 Task: Add Bilinski's Organic Wild Mushrooms With Italian Herbs Chicken Sausage to the cart.
Action: Mouse moved to (21, 118)
Screenshot: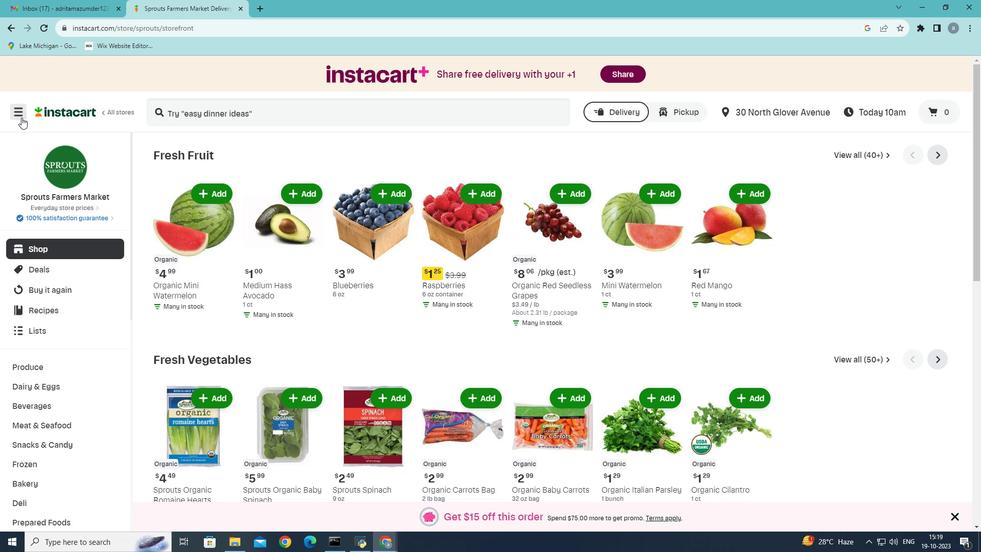 
Action: Mouse pressed left at (21, 118)
Screenshot: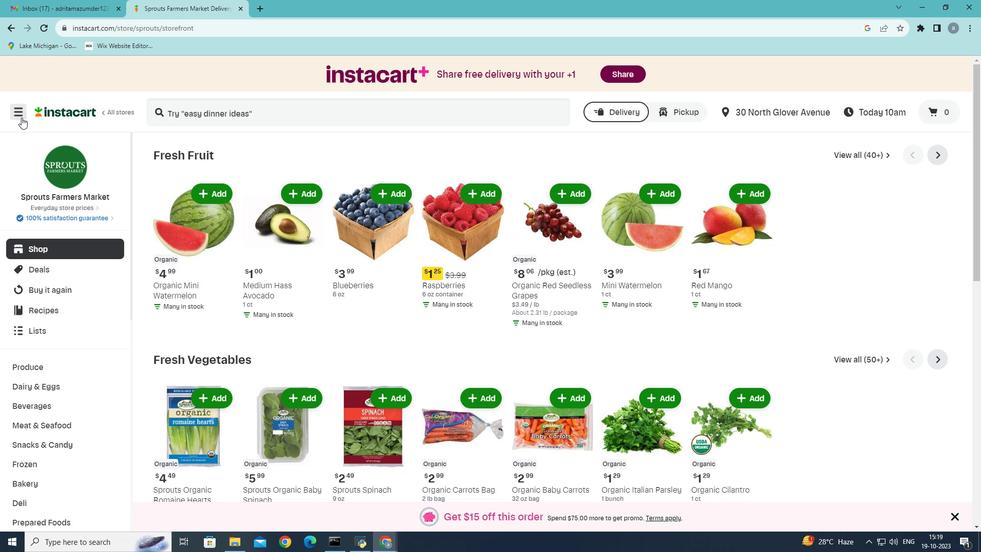 
Action: Mouse moved to (46, 294)
Screenshot: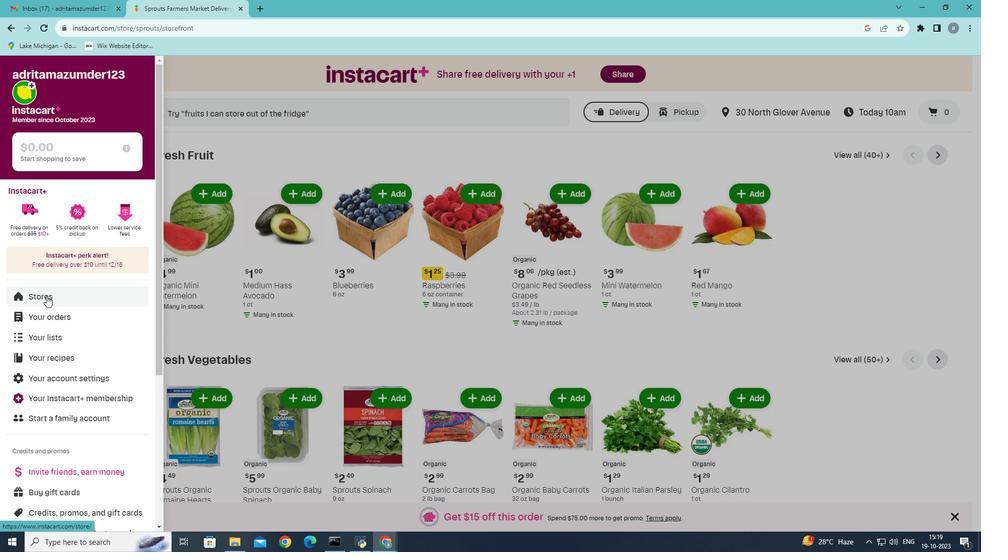 
Action: Mouse pressed left at (46, 294)
Screenshot: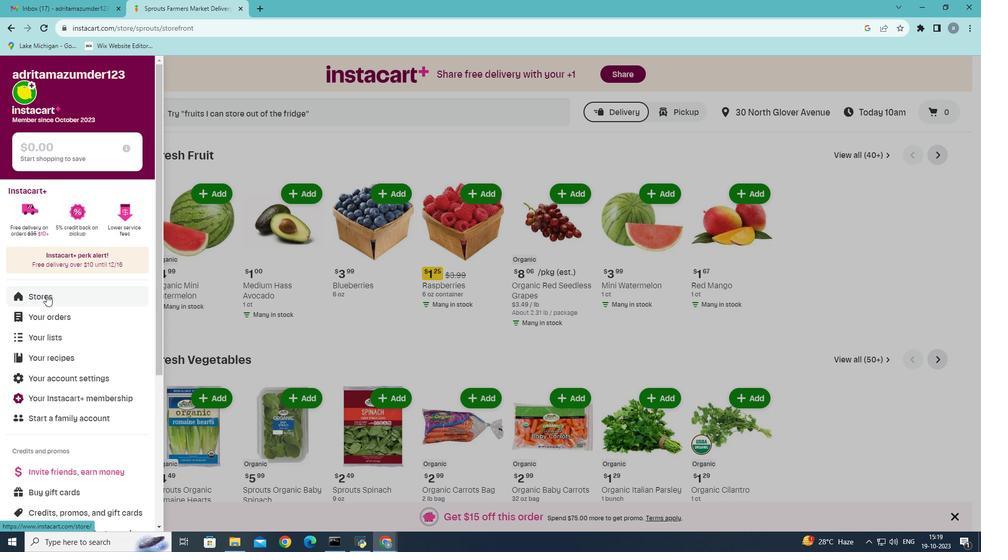 
Action: Mouse moved to (253, 114)
Screenshot: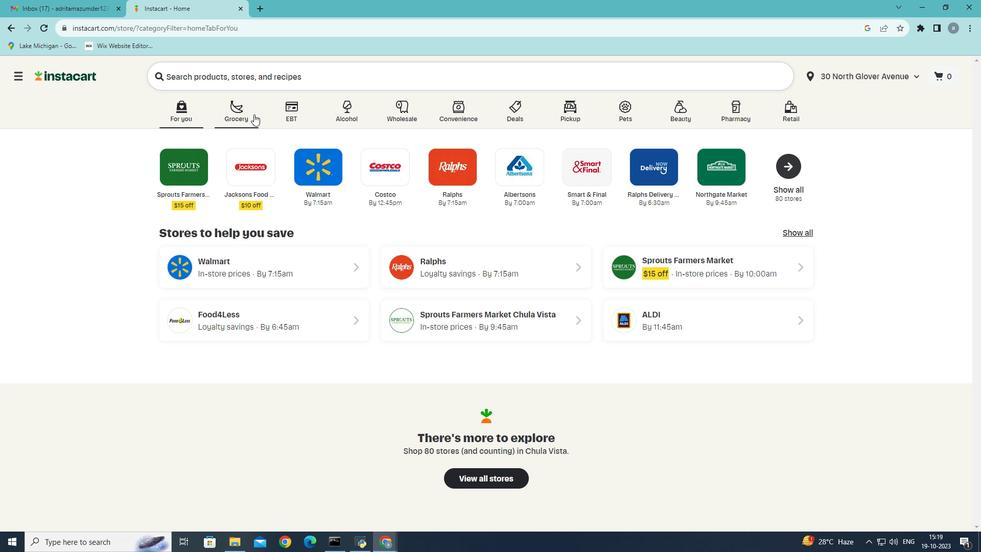 
Action: Mouse pressed left at (253, 114)
Screenshot: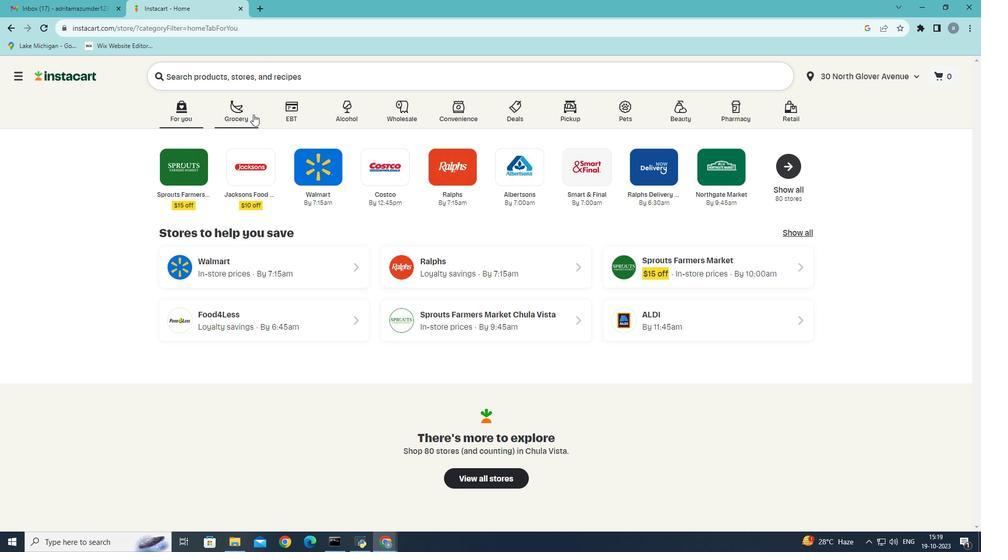 
Action: Mouse moved to (233, 290)
Screenshot: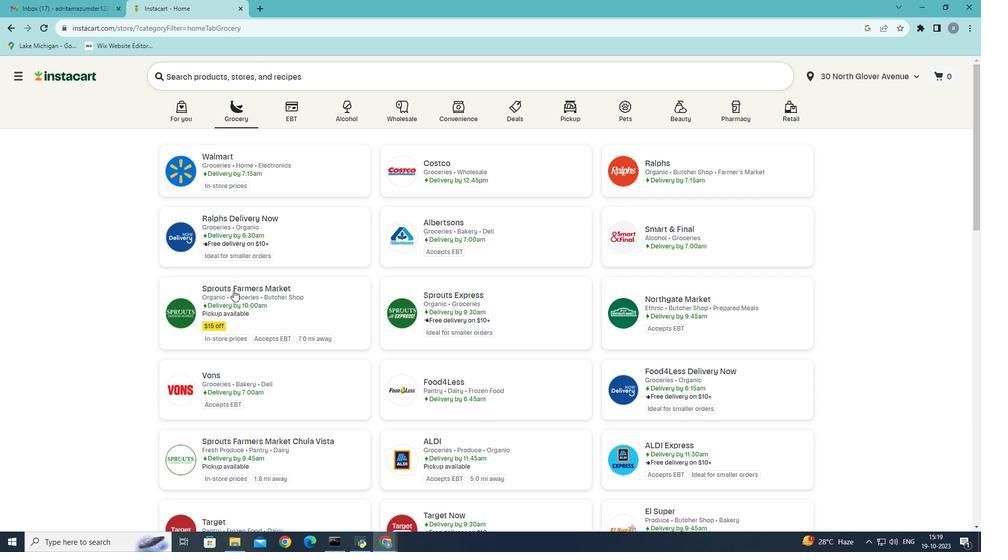 
Action: Mouse pressed left at (233, 290)
Screenshot: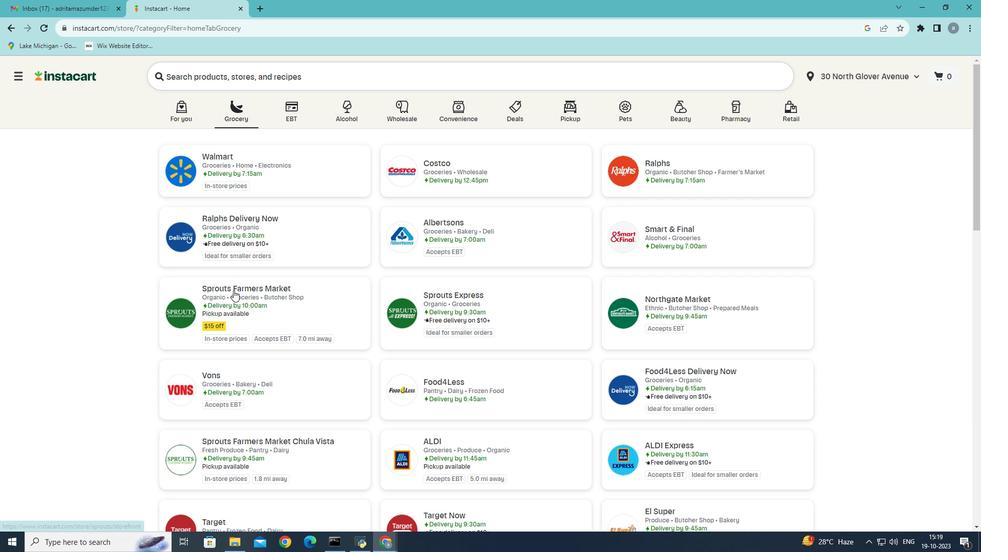 
Action: Mouse moved to (37, 425)
Screenshot: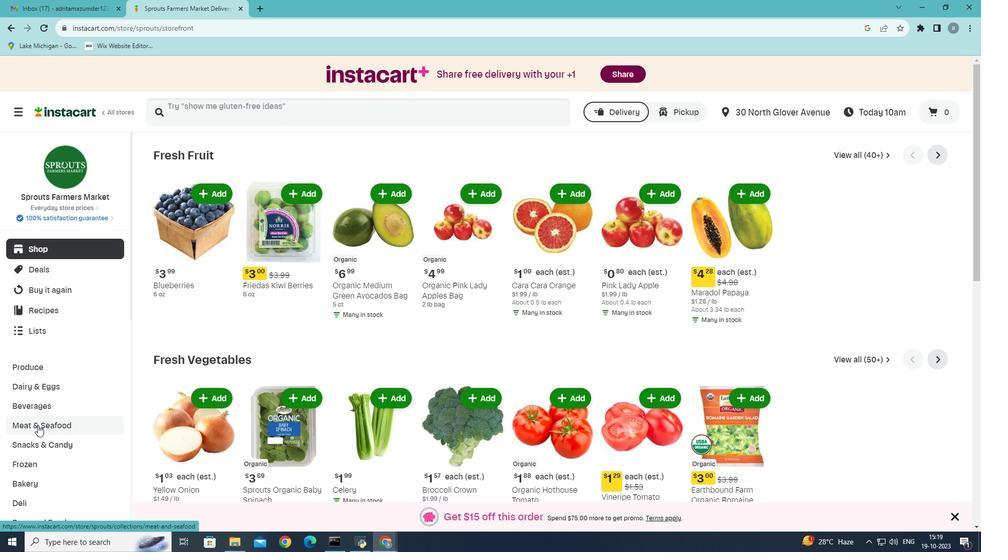 
Action: Mouse pressed left at (37, 425)
Screenshot: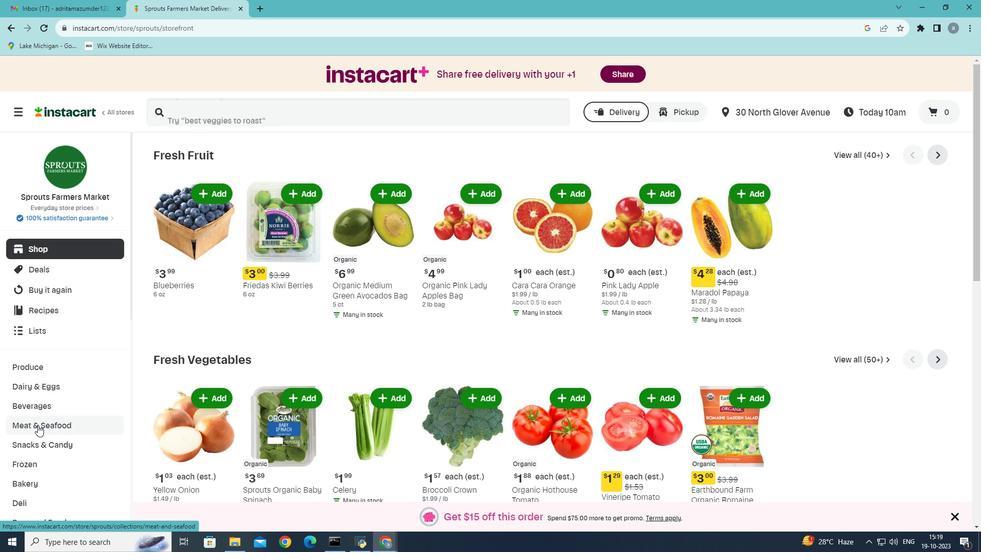 
Action: Mouse moved to (508, 175)
Screenshot: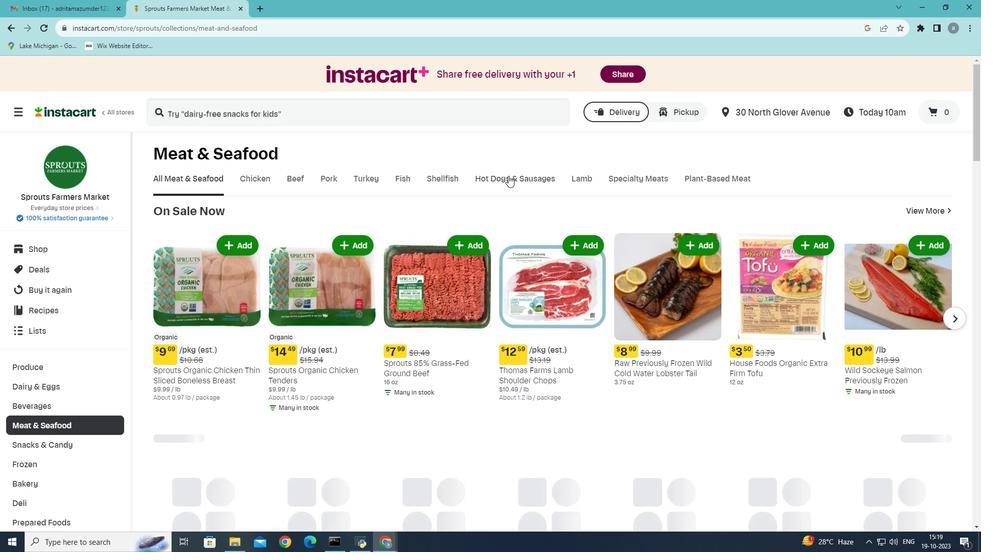 
Action: Mouse pressed left at (508, 175)
Screenshot: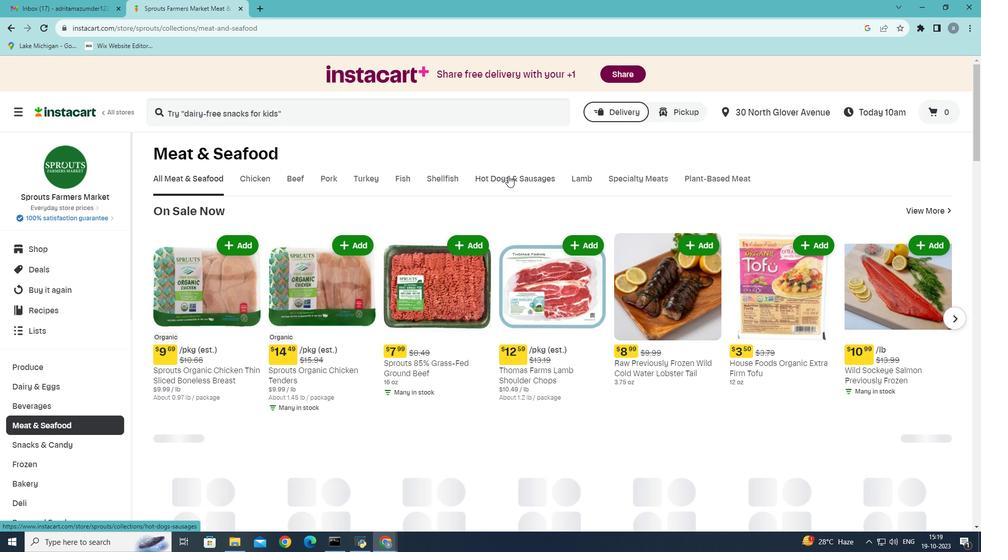 
Action: Mouse moved to (480, 266)
Screenshot: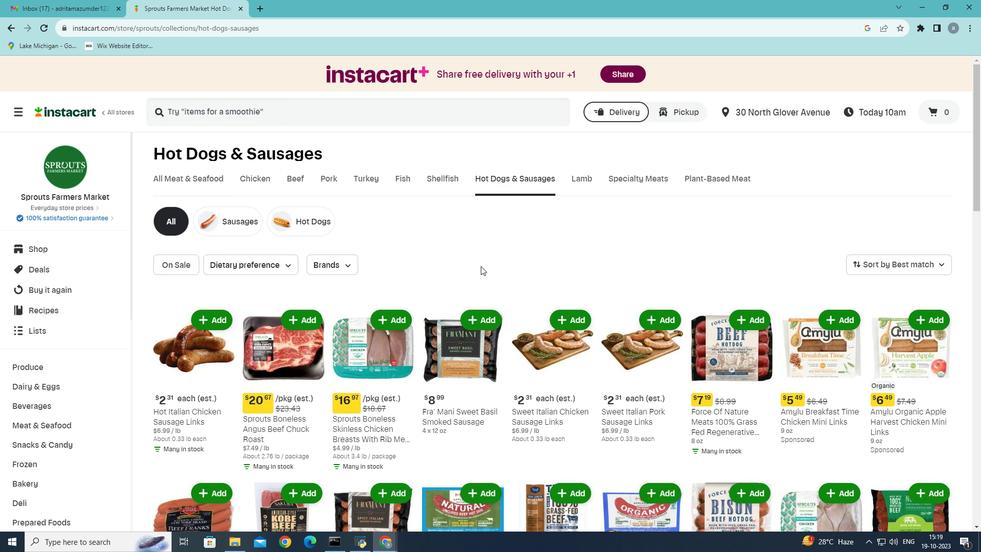 
Action: Mouse scrolled (480, 265) with delta (0, 0)
Screenshot: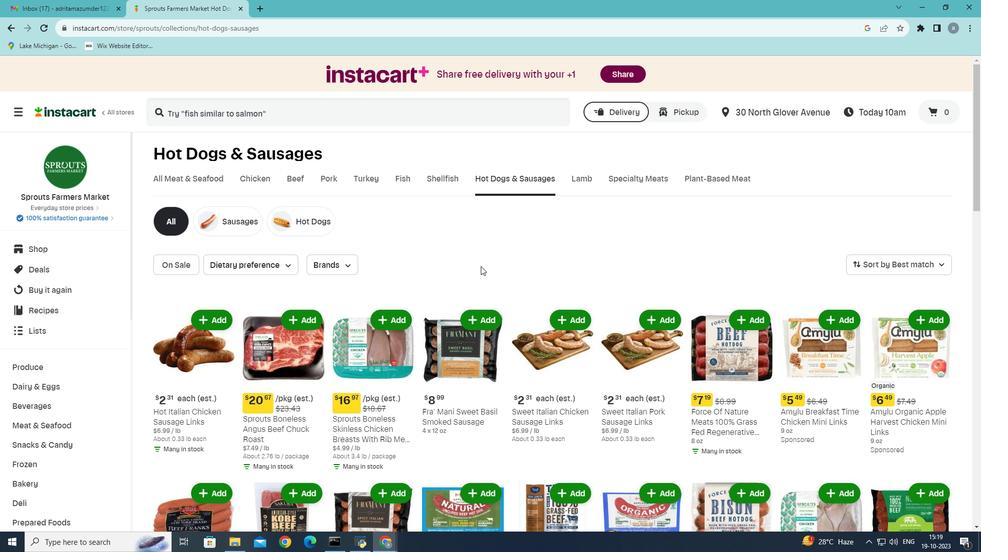 
Action: Mouse moved to (242, 199)
Screenshot: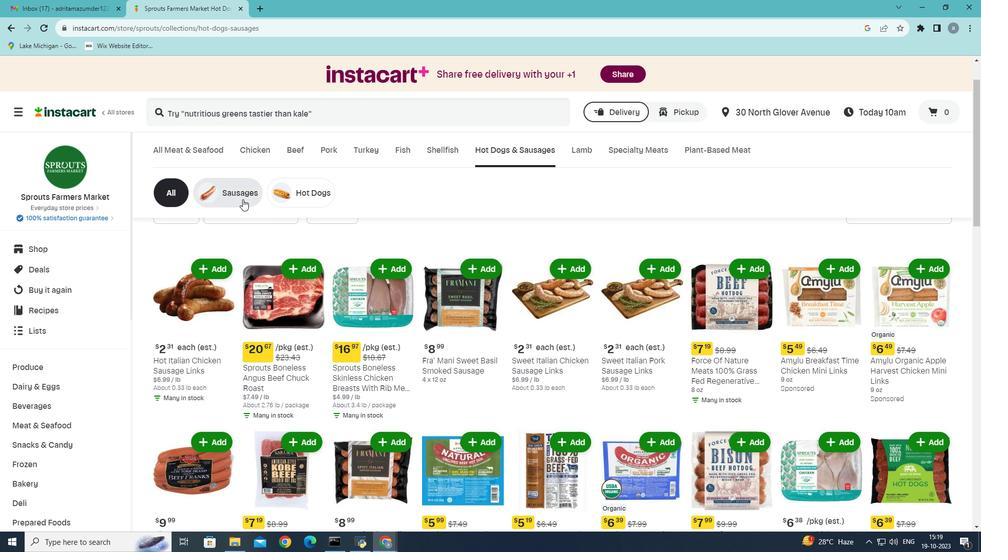 
Action: Mouse pressed left at (242, 199)
Screenshot: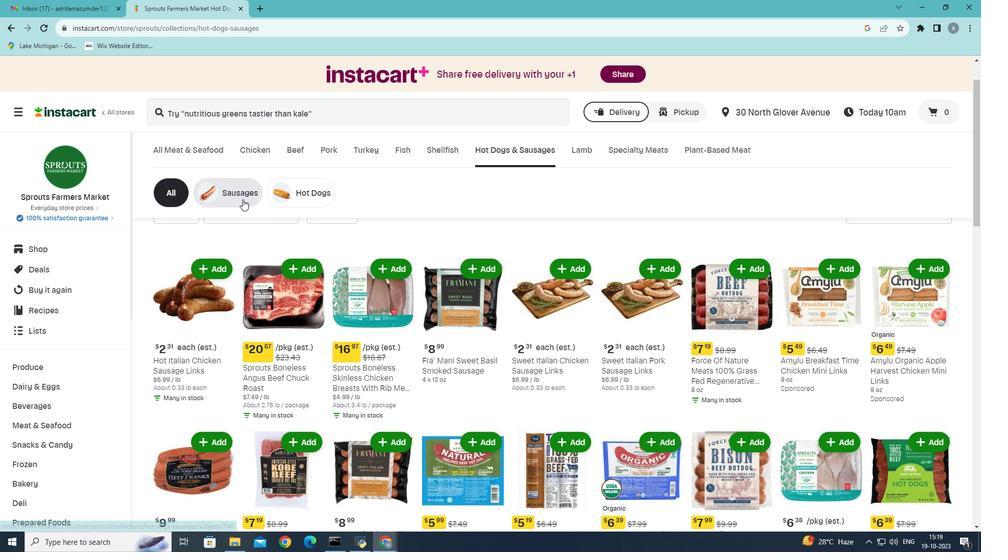 
Action: Mouse moved to (441, 290)
Screenshot: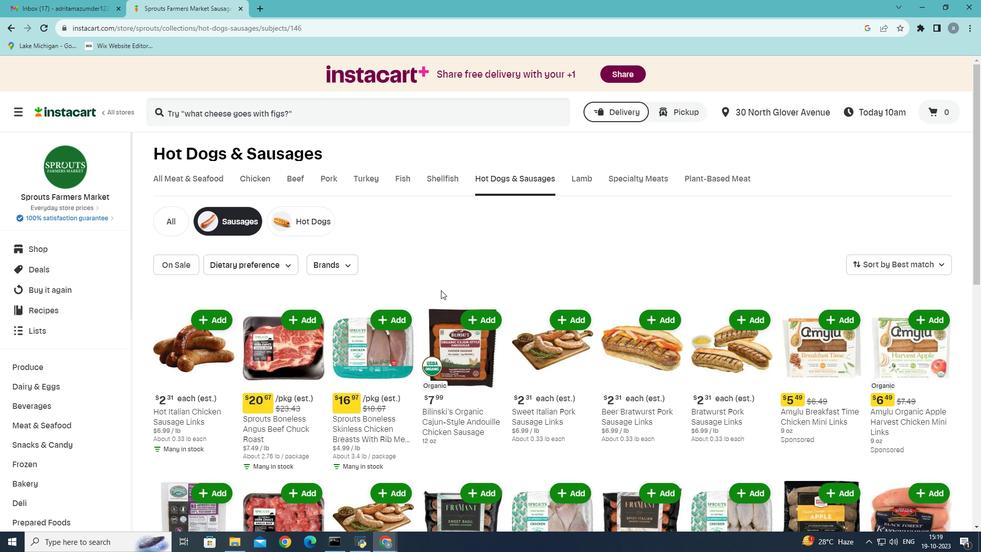 
Action: Mouse scrolled (441, 289) with delta (0, 0)
Screenshot: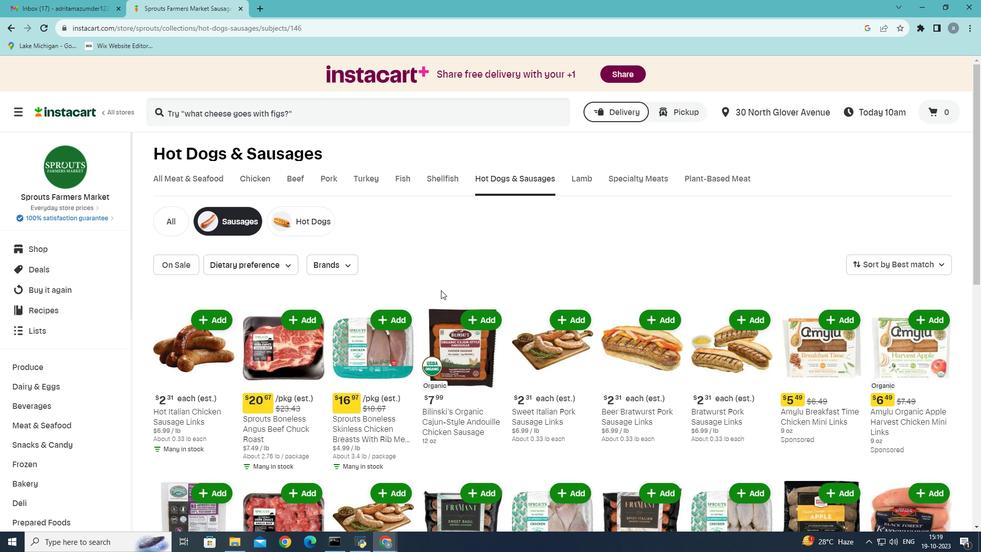 
Action: Mouse moved to (457, 313)
Screenshot: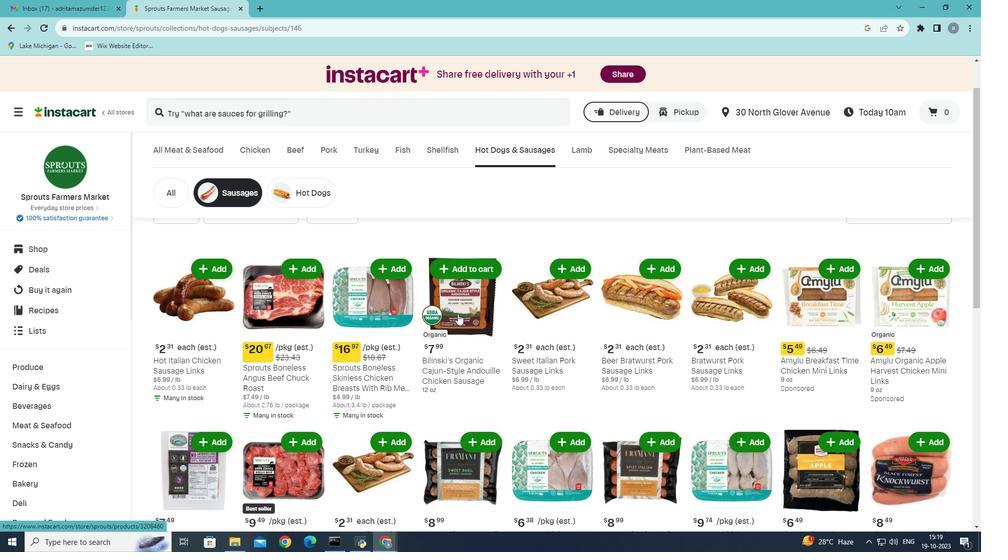 
Action: Mouse scrolled (457, 313) with delta (0, 0)
Screenshot: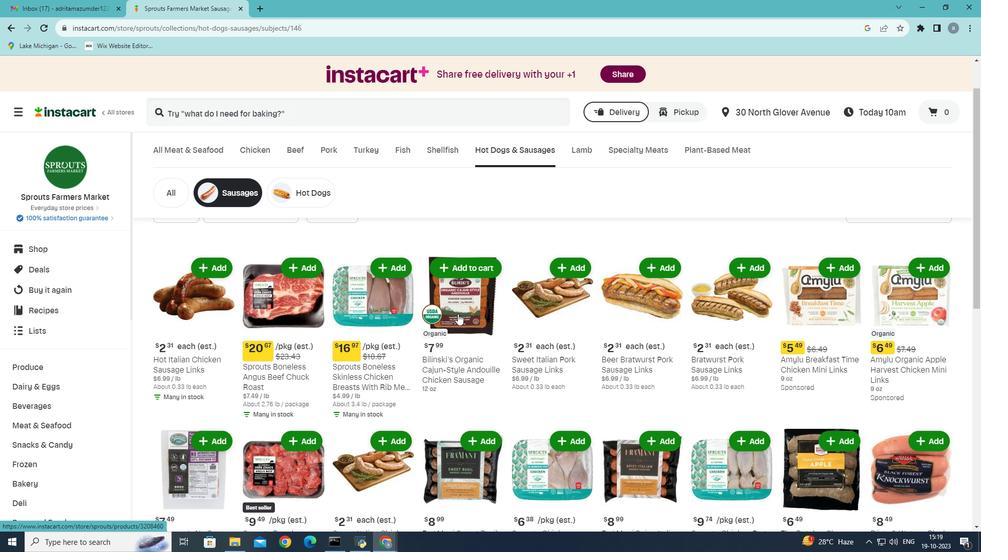 
Action: Mouse moved to (458, 314)
Screenshot: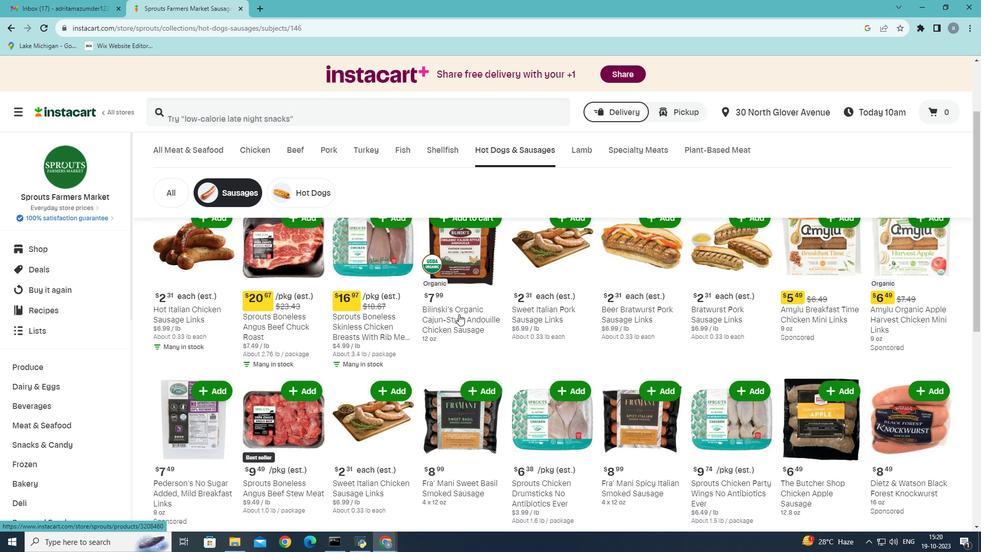
Action: Mouse scrolled (458, 313) with delta (0, 0)
Screenshot: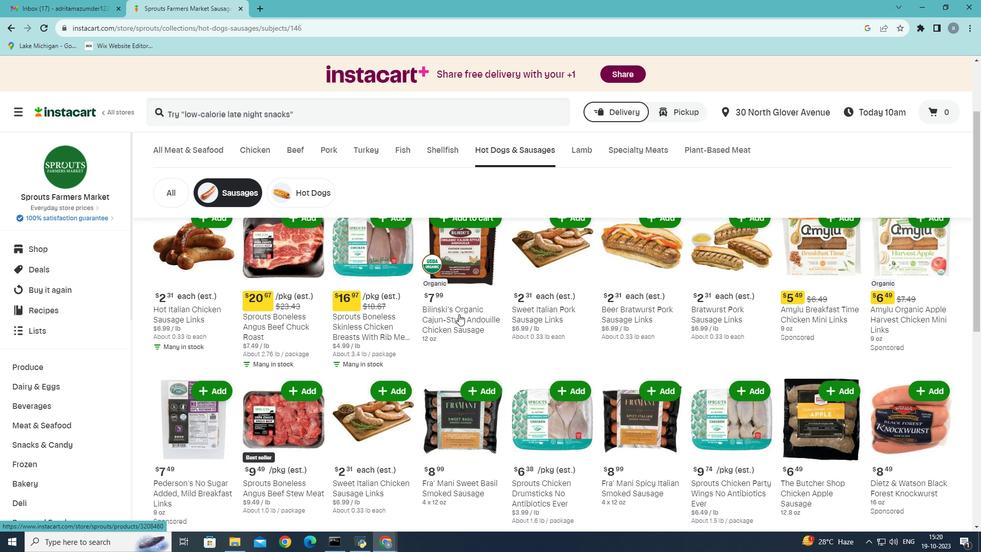 
Action: Mouse moved to (460, 313)
Screenshot: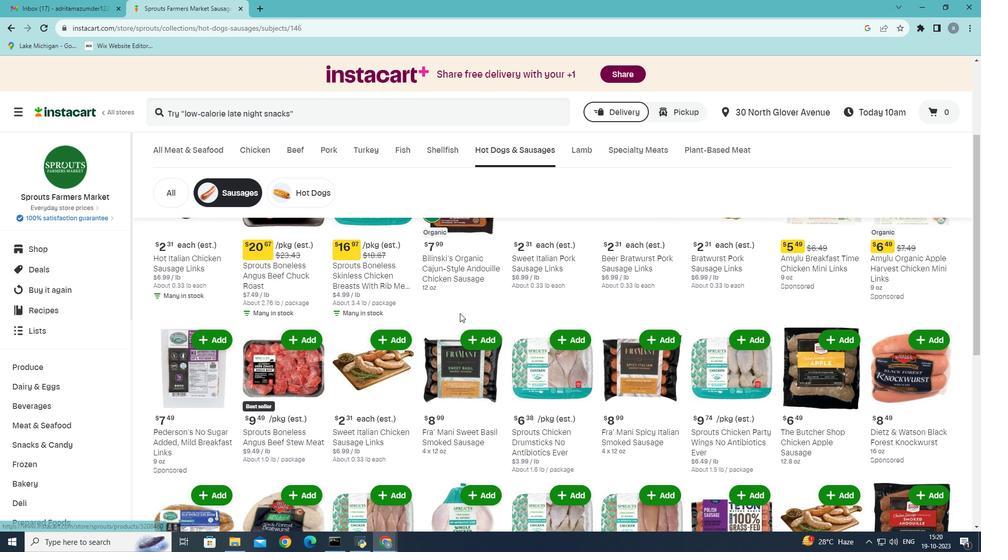 
Action: Mouse scrolled (460, 312) with delta (0, 0)
Screenshot: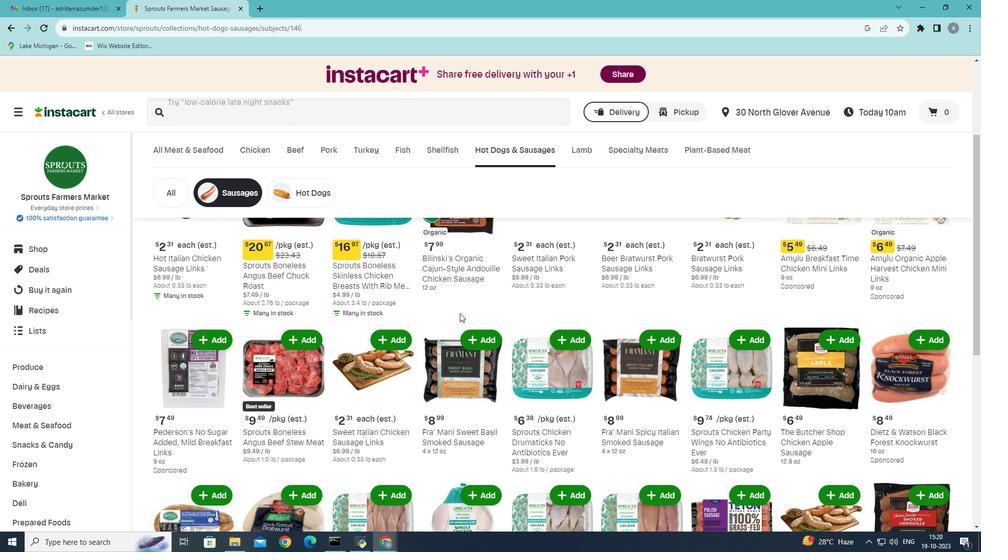 
Action: Mouse scrolled (460, 312) with delta (0, 0)
Screenshot: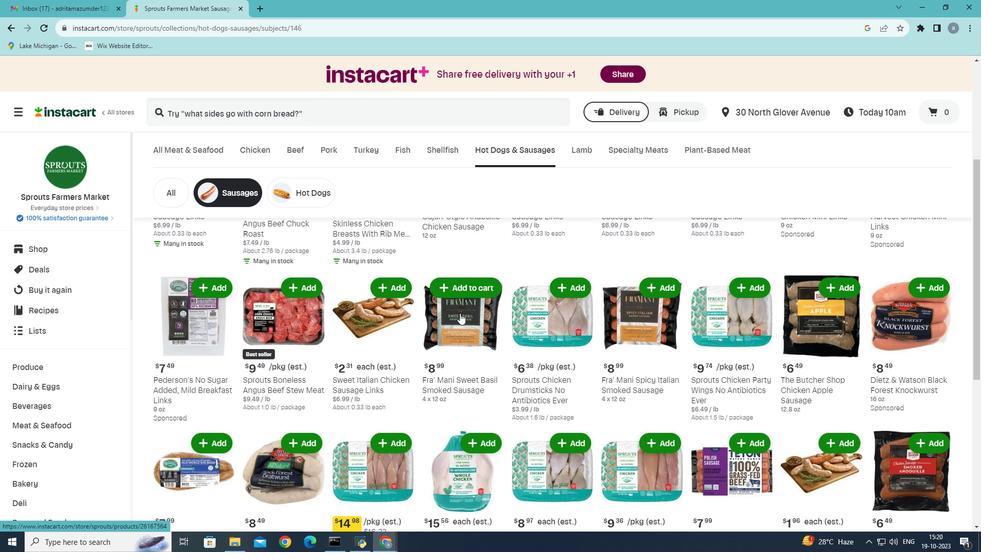 
Action: Mouse scrolled (460, 312) with delta (0, 0)
Screenshot: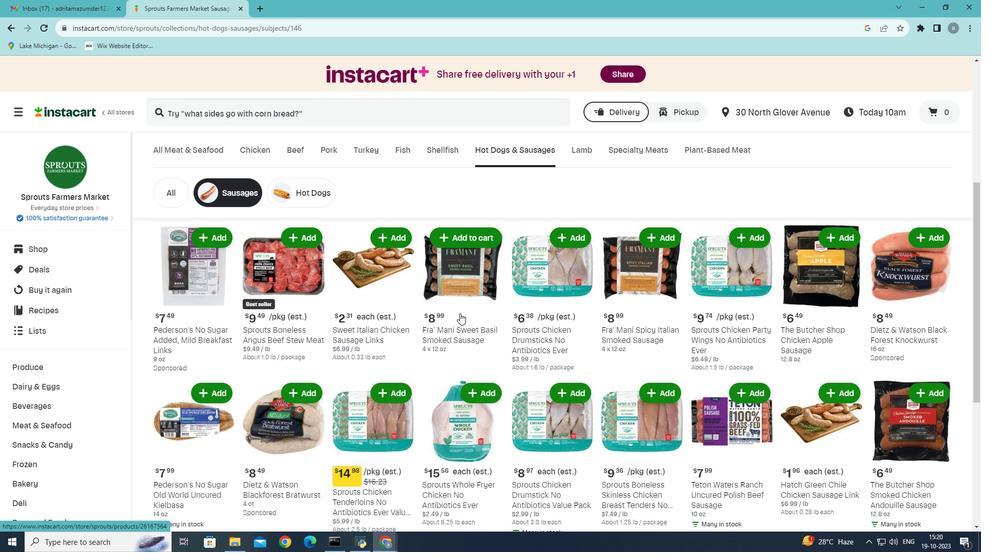 
Action: Mouse scrolled (460, 312) with delta (0, 0)
Screenshot: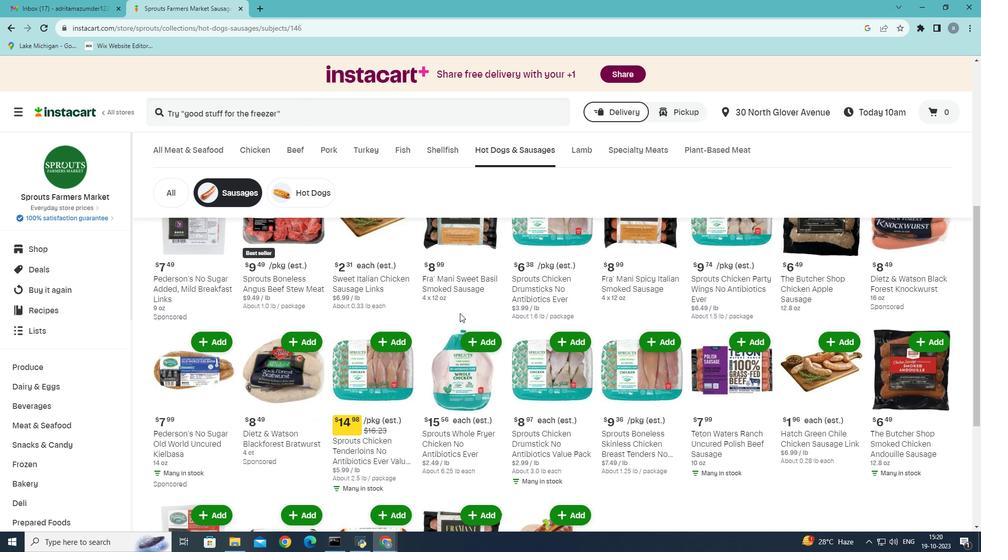 
Action: Mouse scrolled (460, 312) with delta (0, 0)
Screenshot: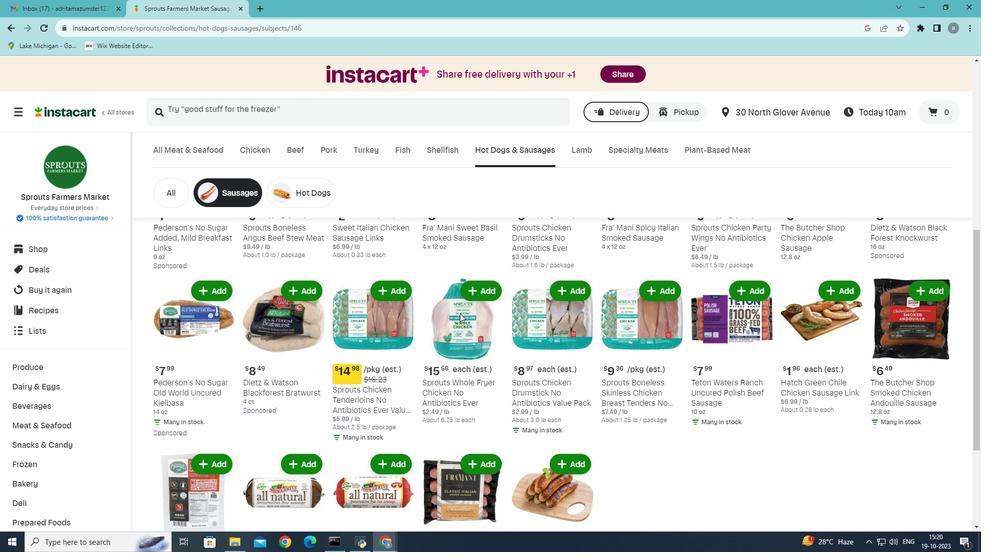 
Action: Mouse scrolled (460, 312) with delta (0, 0)
Screenshot: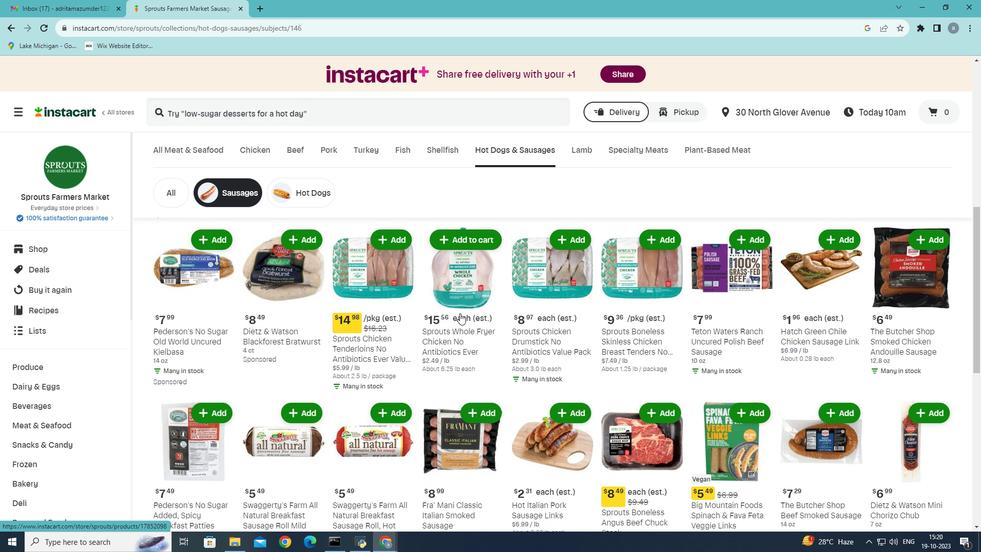 
Action: Mouse moved to (461, 312)
Screenshot: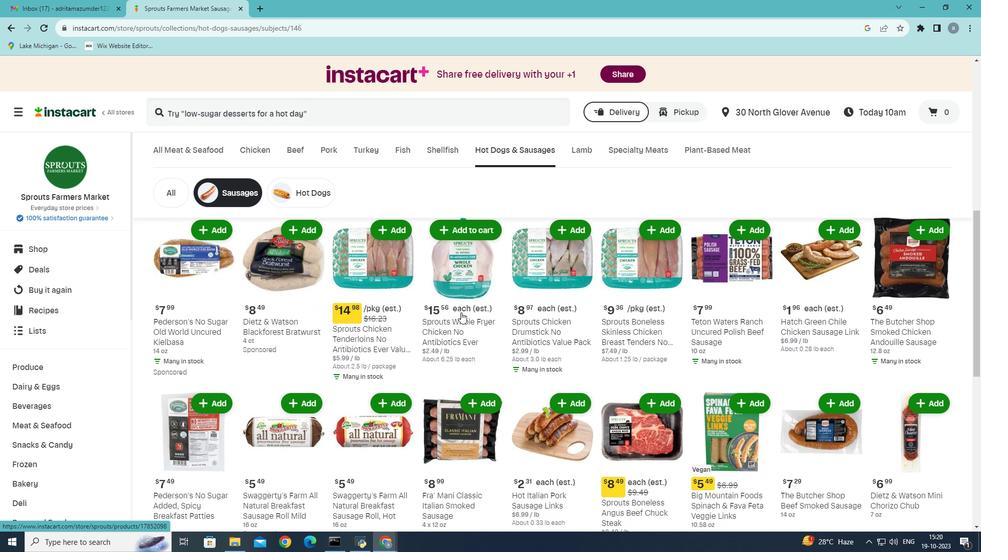 
Action: Mouse scrolled (461, 311) with delta (0, 0)
Screenshot: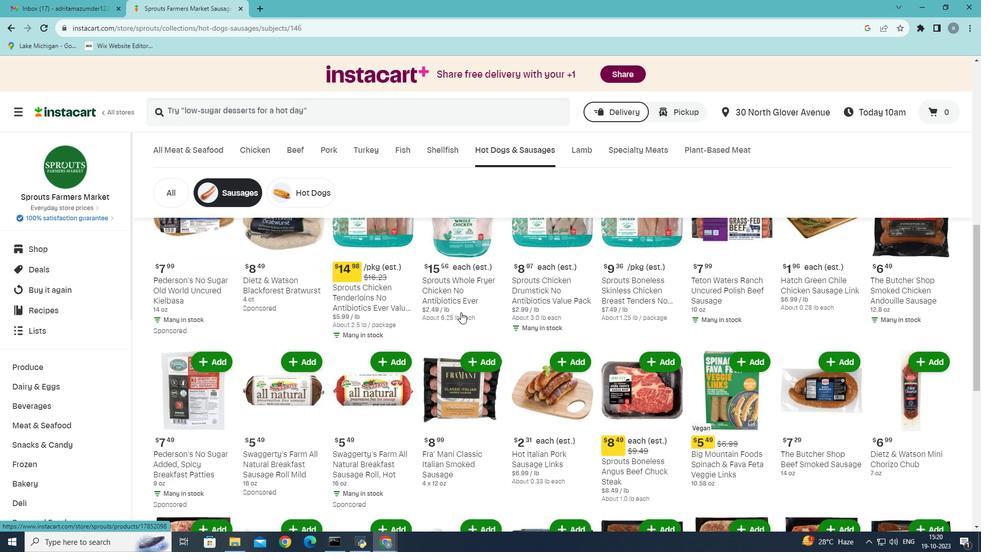 
Action: Mouse scrolled (461, 311) with delta (0, 0)
Screenshot: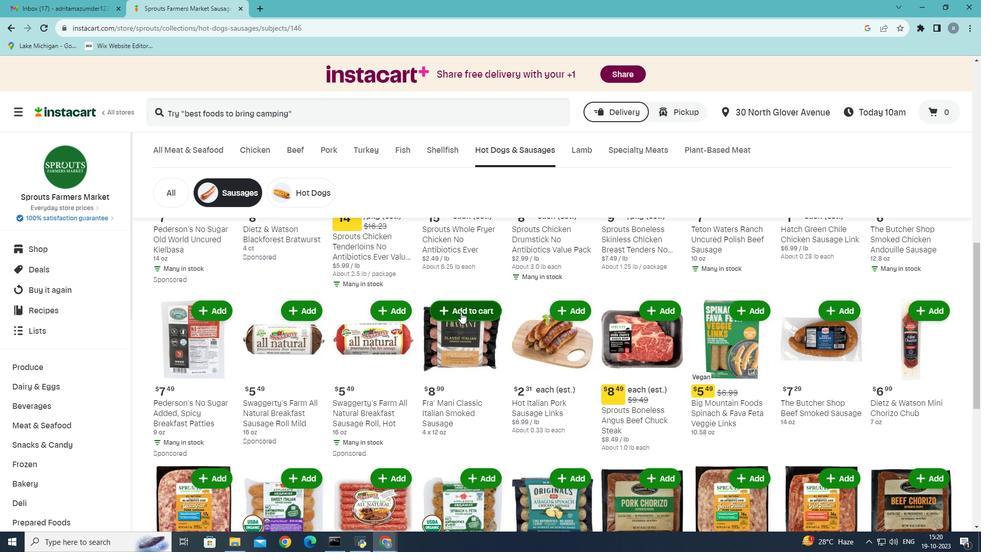 
Action: Mouse scrolled (461, 311) with delta (0, 0)
Screenshot: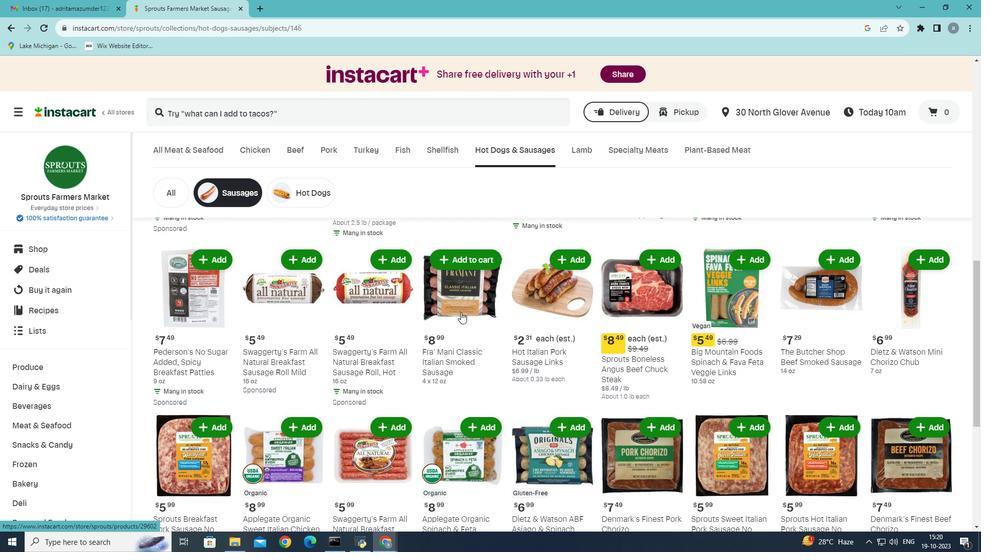 
Action: Mouse scrolled (461, 311) with delta (0, 0)
Screenshot: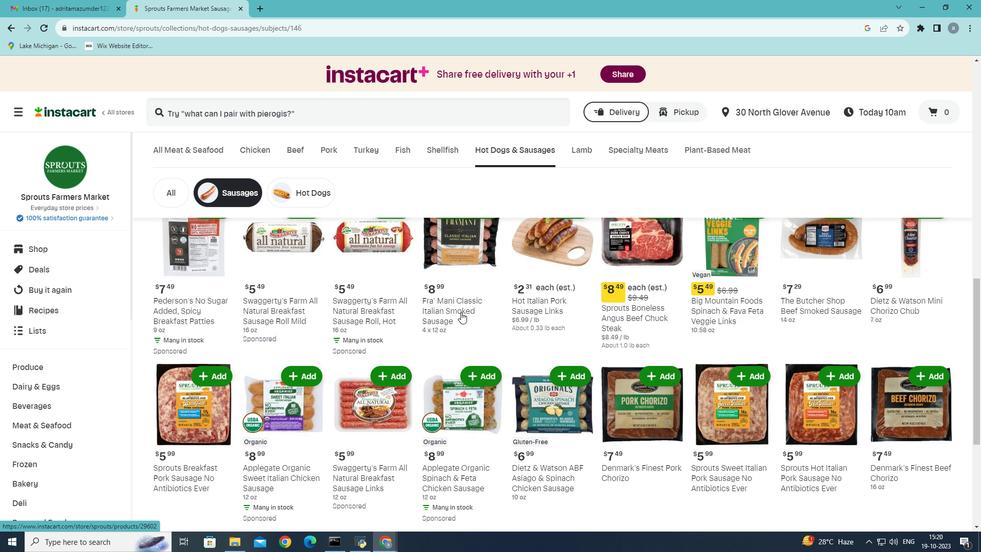 
Action: Mouse scrolled (461, 311) with delta (0, 0)
Screenshot: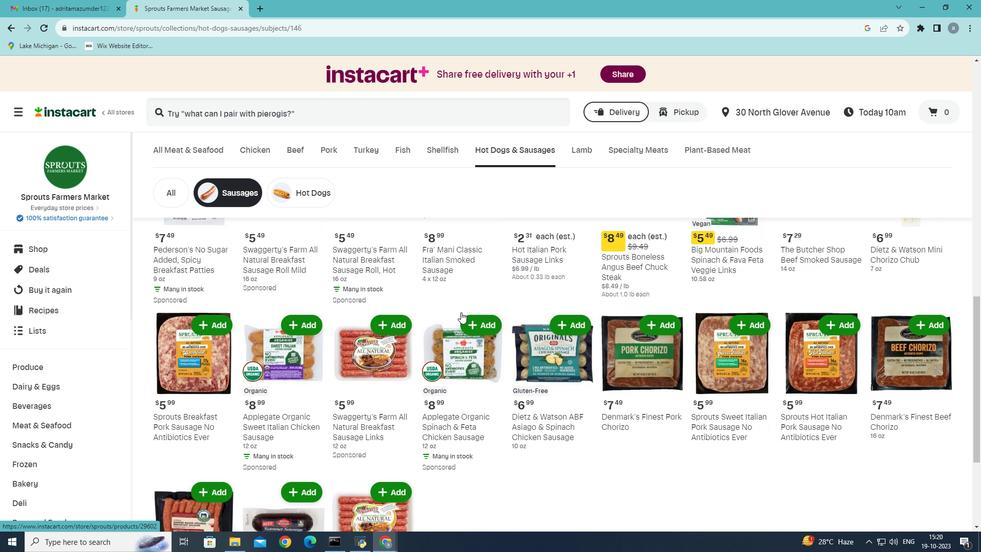 
Action: Mouse scrolled (461, 311) with delta (0, 0)
Screenshot: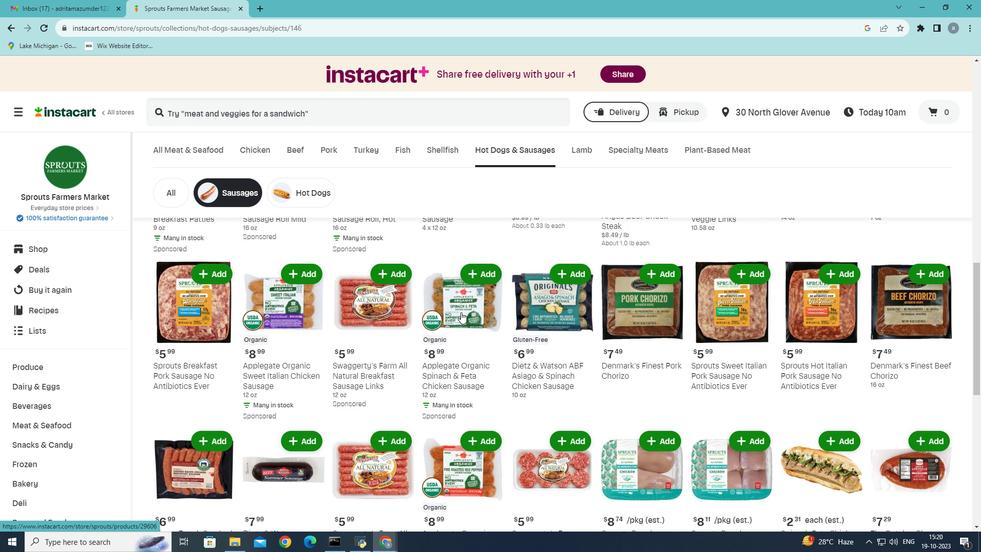 
Action: Mouse scrolled (461, 311) with delta (0, 0)
Screenshot: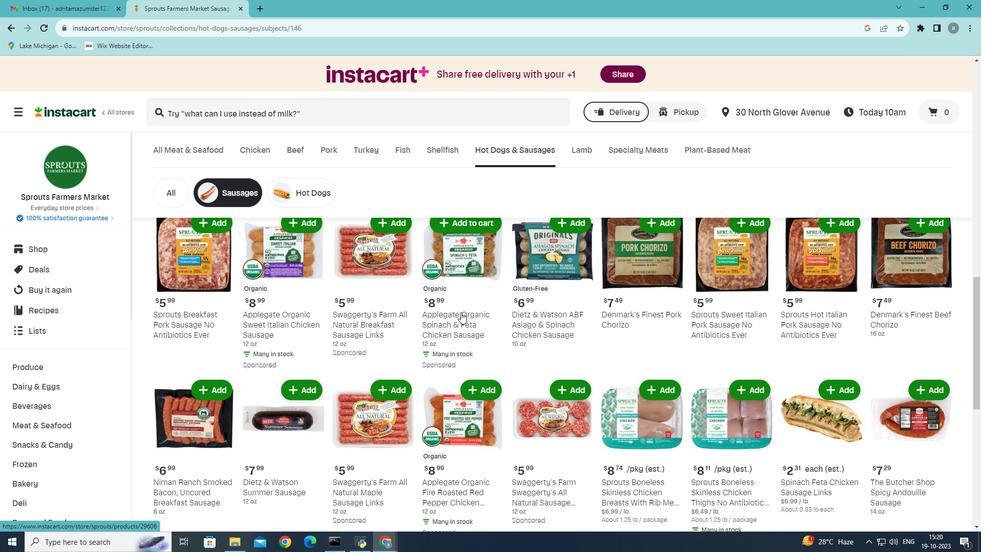 
Action: Mouse scrolled (461, 311) with delta (0, 0)
Screenshot: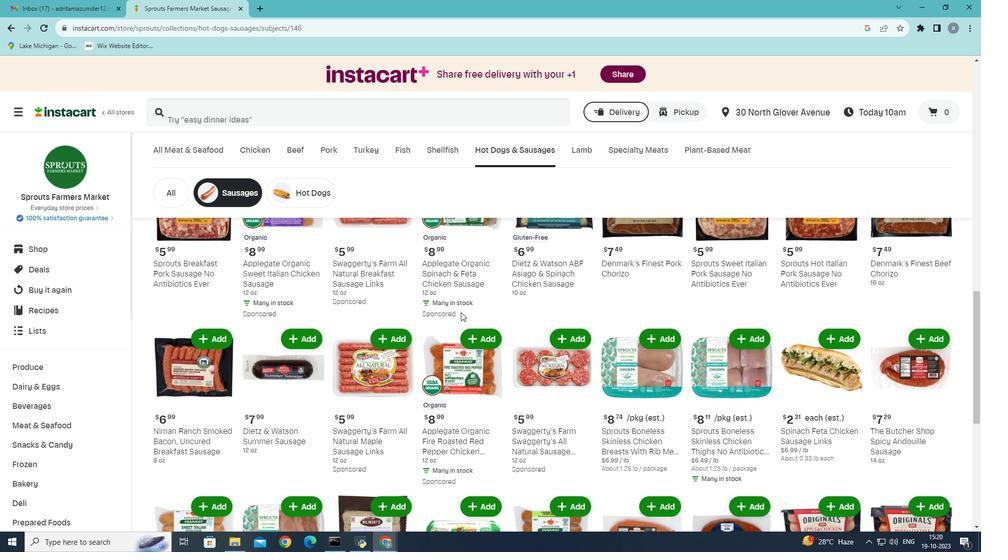 
Action: Mouse scrolled (461, 311) with delta (0, 0)
Screenshot: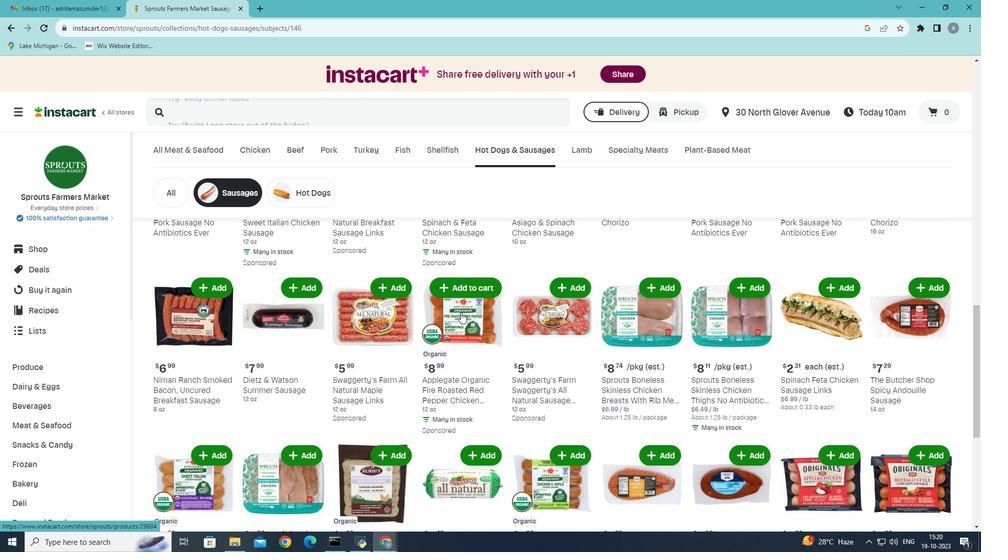
Action: Mouse scrolled (461, 311) with delta (0, 0)
Screenshot: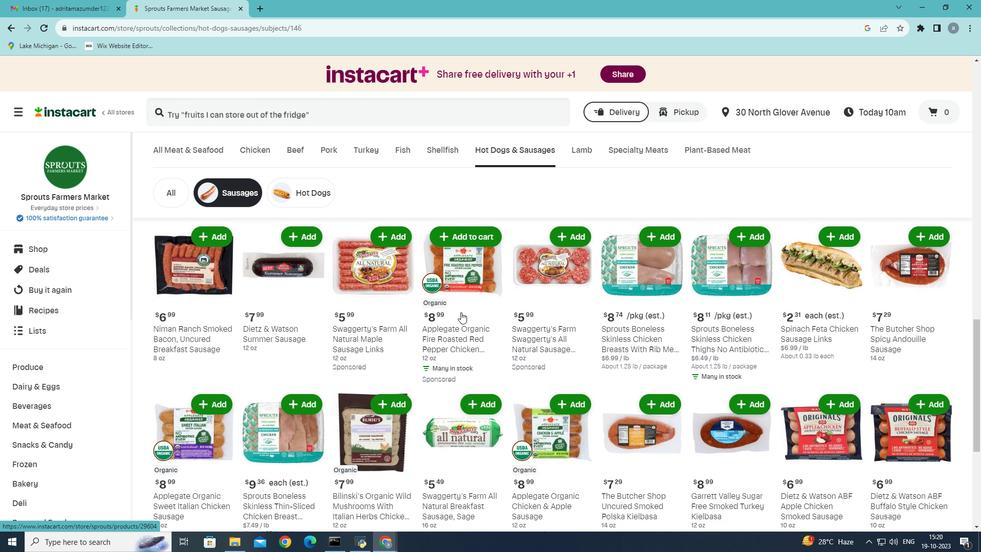 
Action: Mouse scrolled (461, 311) with delta (0, 0)
Screenshot: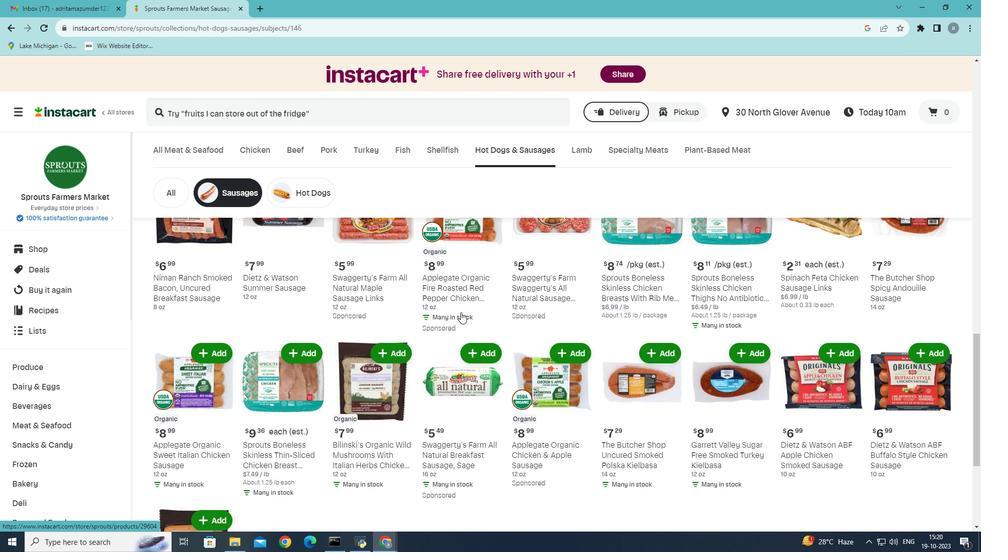 
Action: Mouse moved to (395, 303)
Screenshot: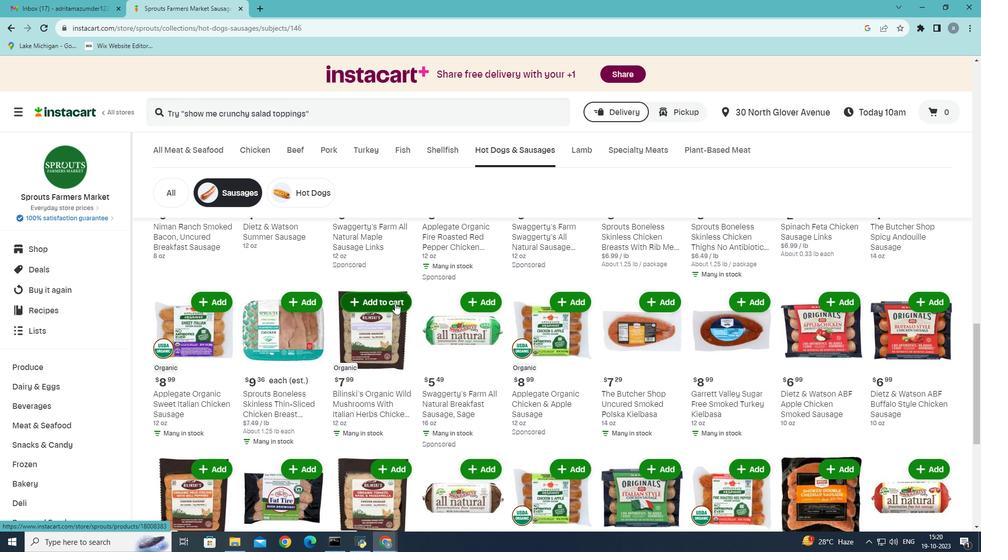 
Action: Mouse pressed left at (395, 303)
Screenshot: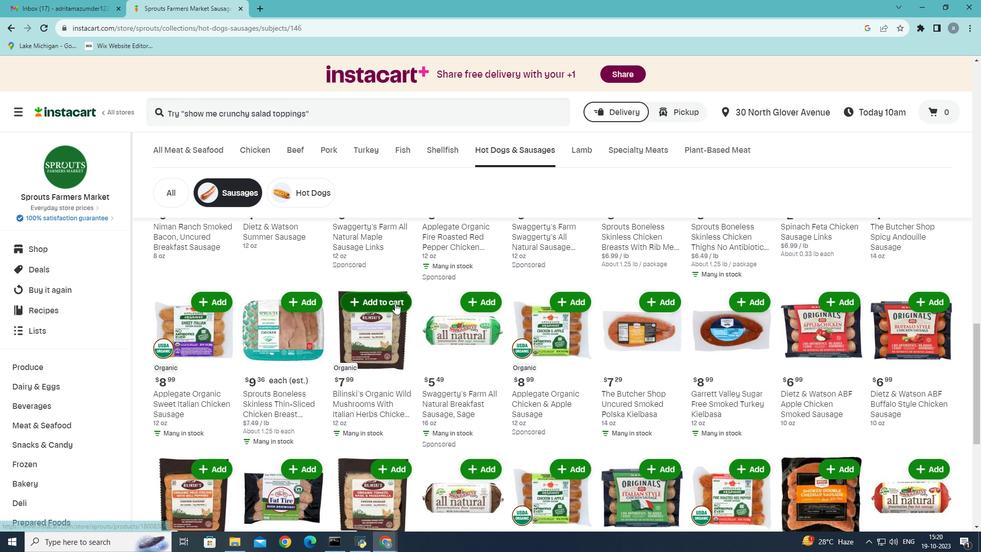 
